 Task: Find 2-star hotels.
Action: Mouse moved to (423, 101)
Screenshot: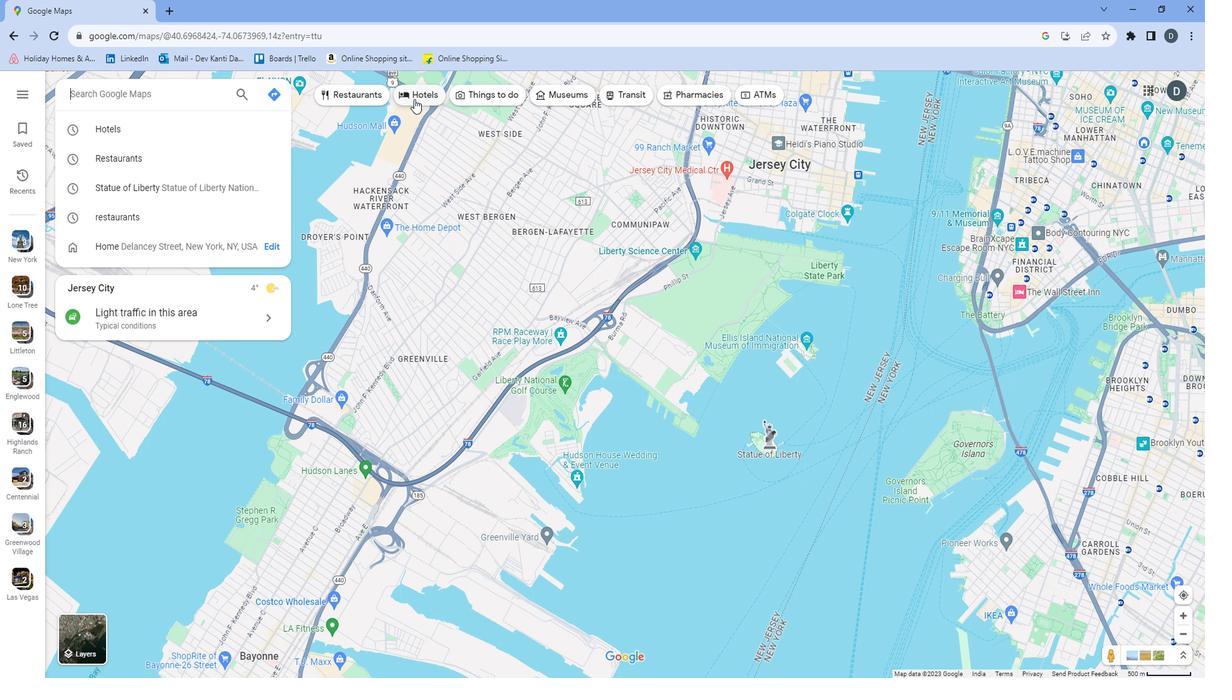 
Action: Mouse pressed left at (423, 101)
Screenshot: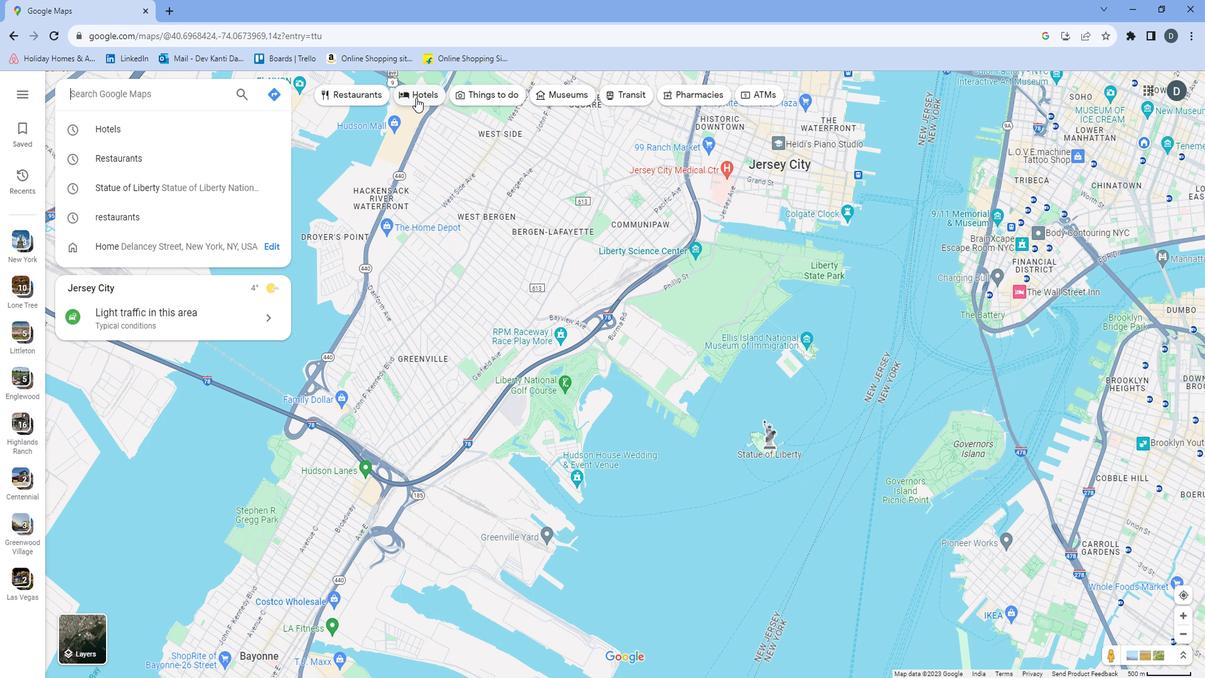 
Action: Mouse moved to (518, 96)
Screenshot: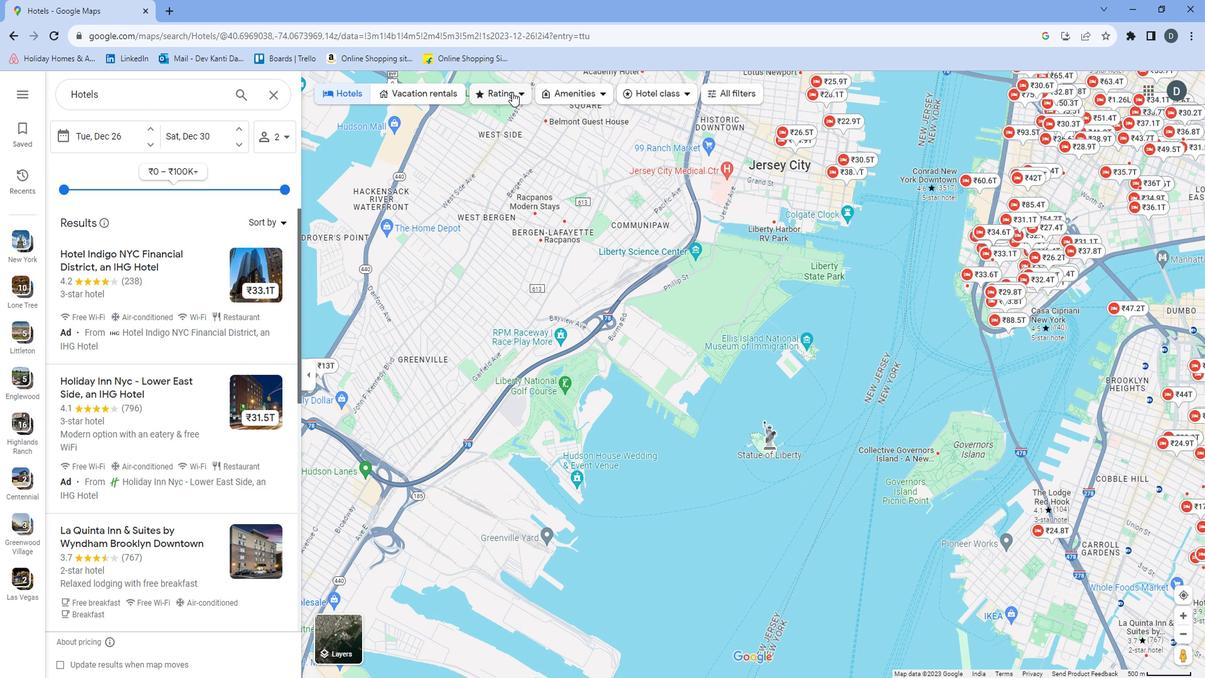 
Action: Mouse pressed left at (518, 96)
Screenshot: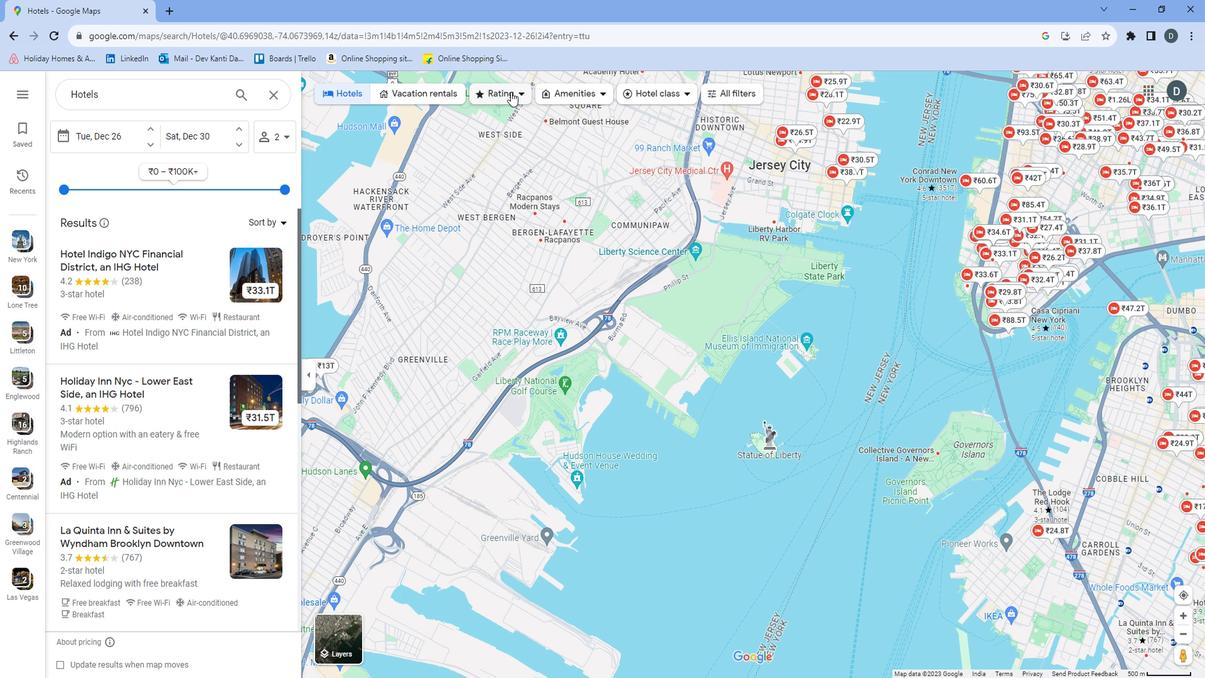
Action: Mouse moved to (518, 150)
Screenshot: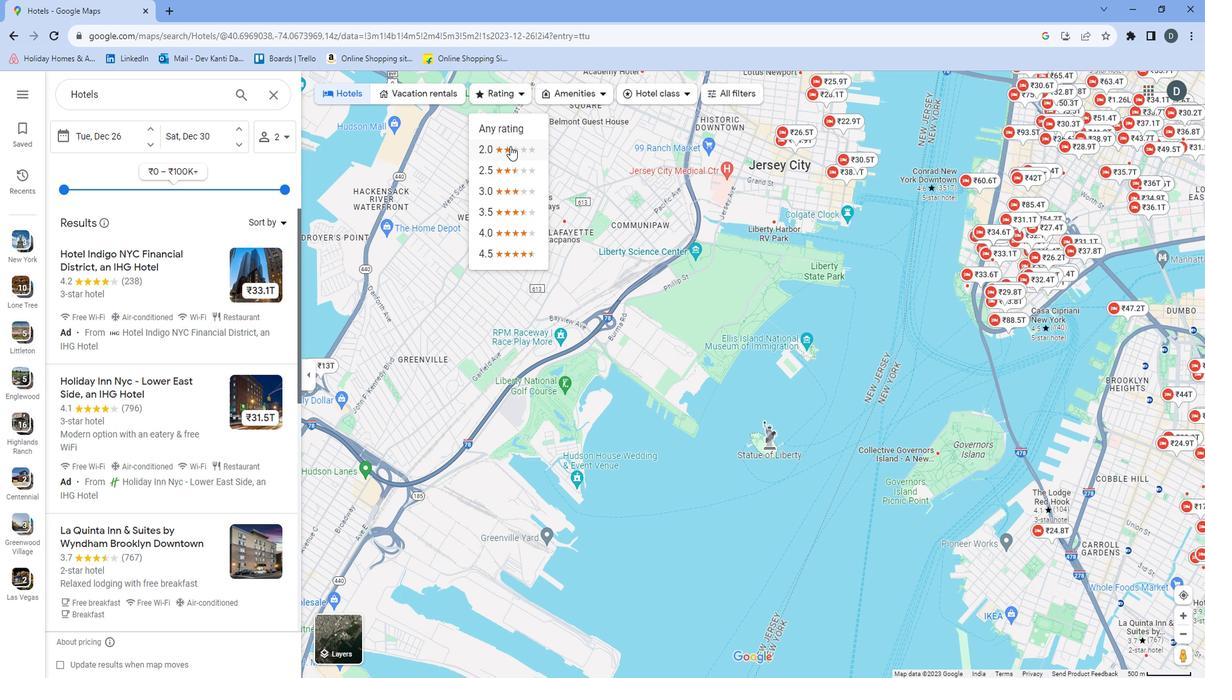 
Action: Mouse pressed left at (518, 150)
Screenshot: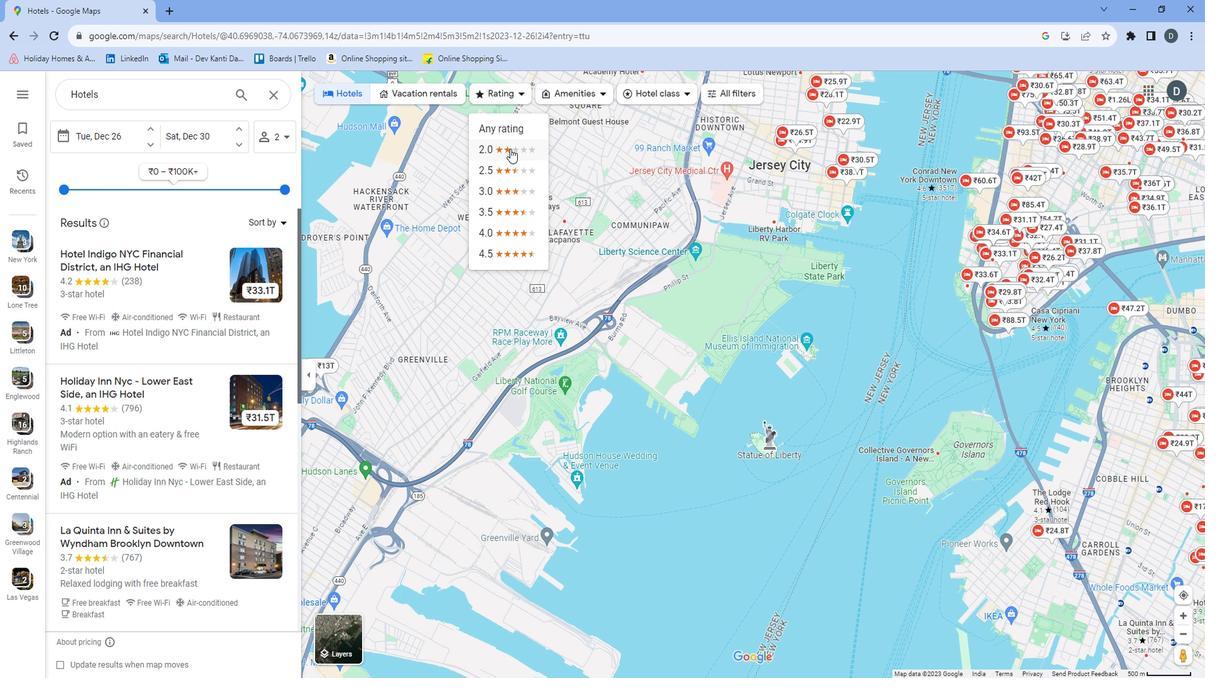 
Action: Mouse moved to (572, 164)
Screenshot: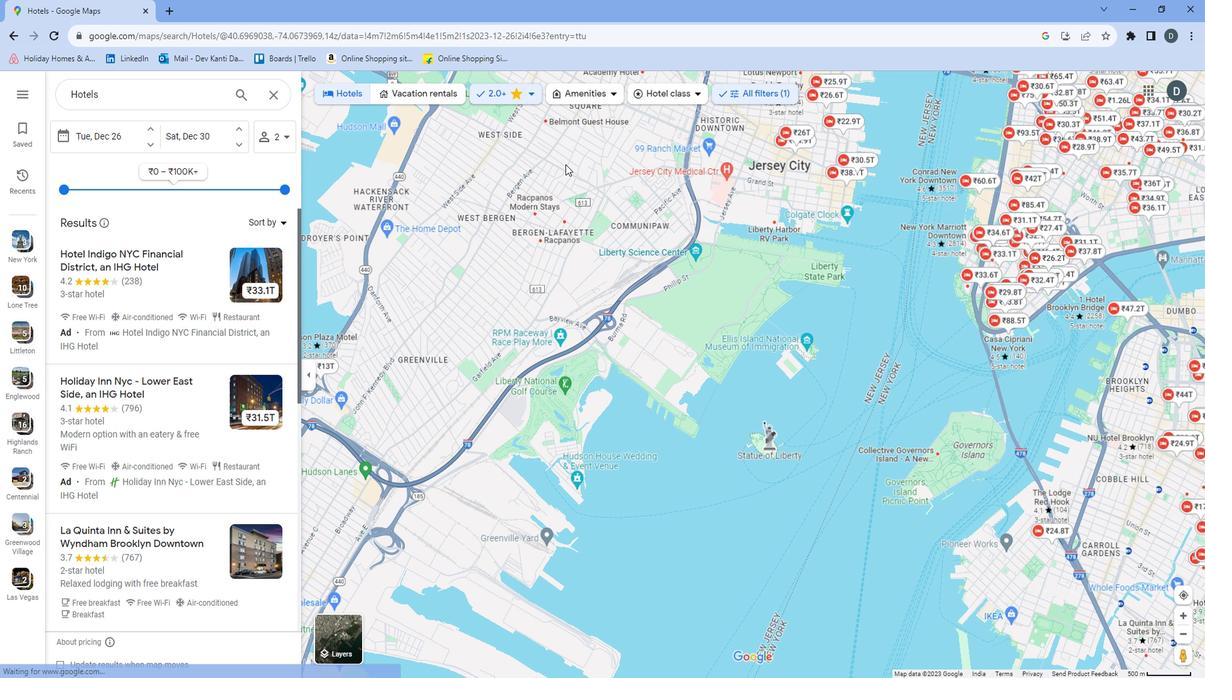 
